 Task: Create a task  Create a new online platform for online language translation services , assign it to team member softage.2@softage.net in the project AtlasLine and update the status of the task to  On Track  , set the priority of the task to Low
Action: Mouse moved to (93, 67)
Screenshot: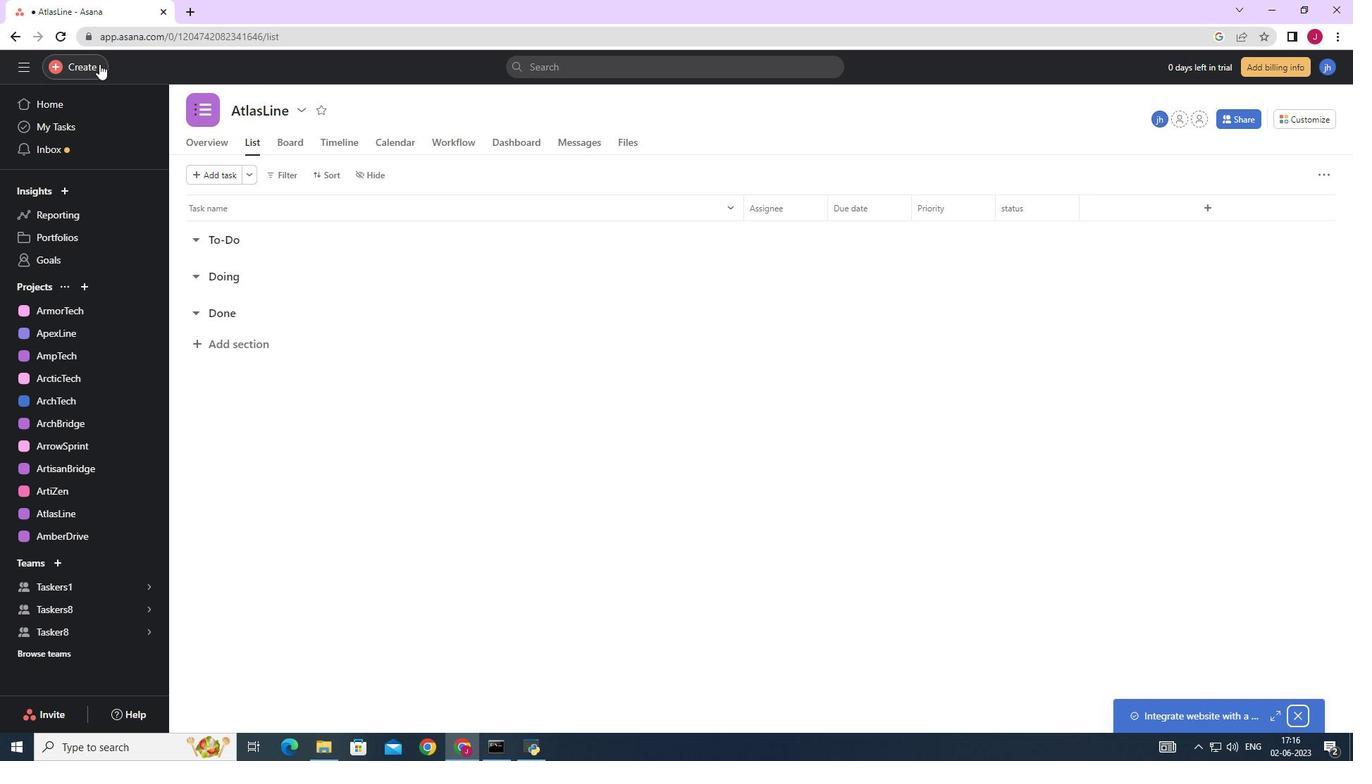 
Action: Mouse pressed left at (93, 67)
Screenshot: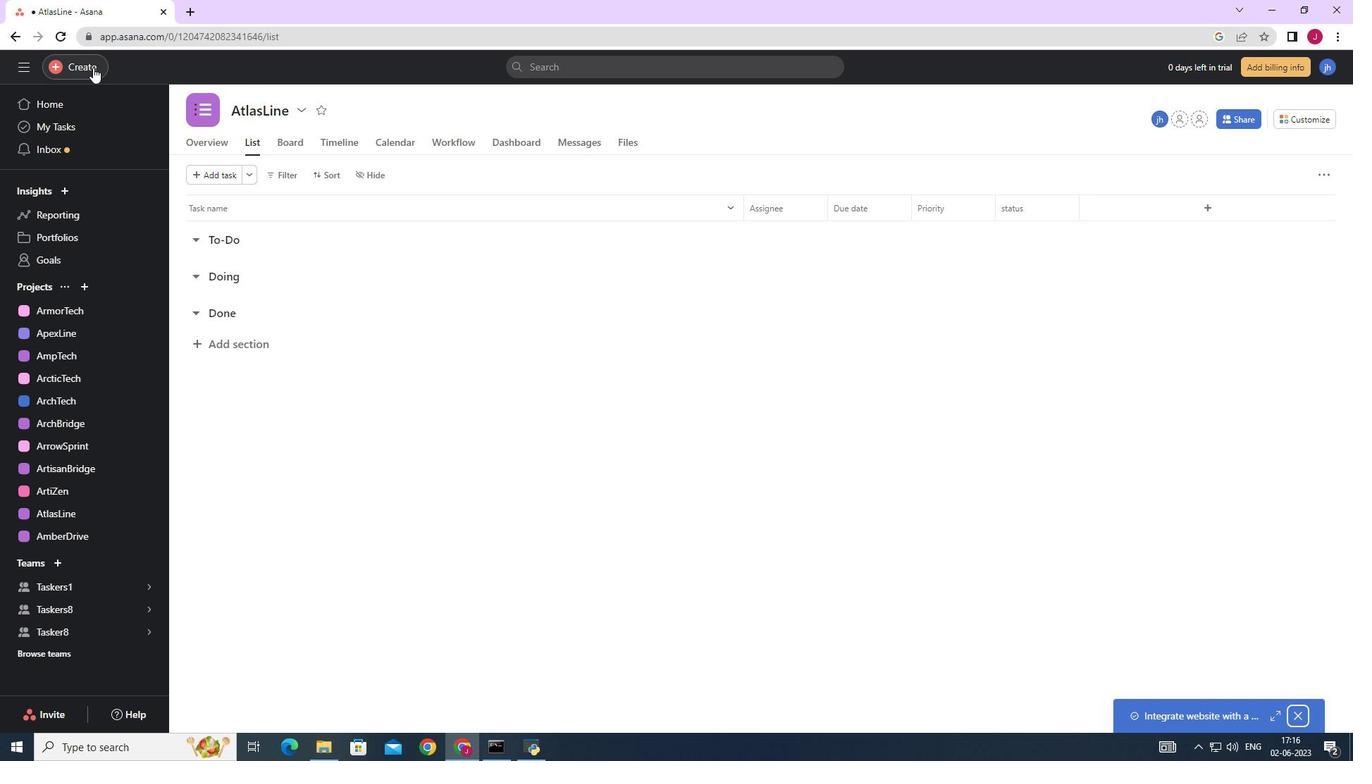
Action: Mouse moved to (181, 75)
Screenshot: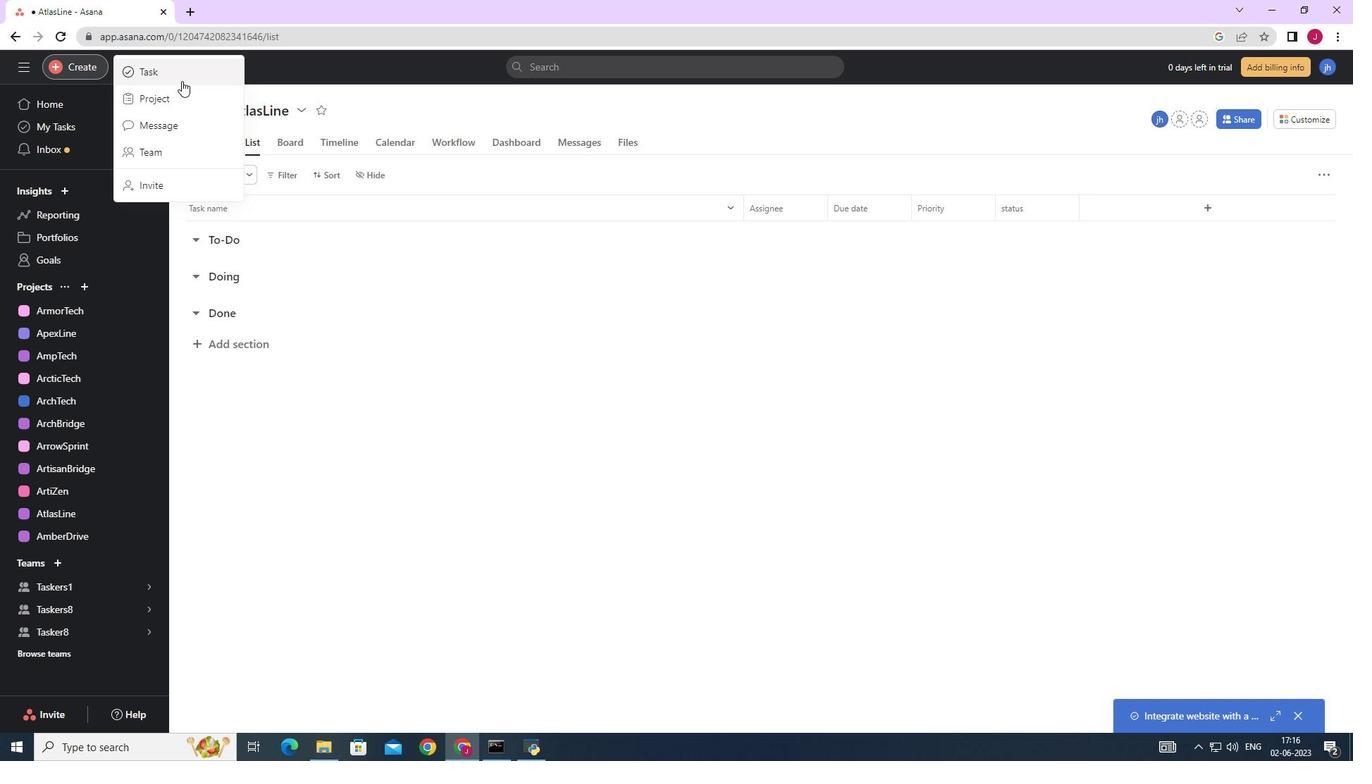 
Action: Mouse pressed left at (181, 75)
Screenshot: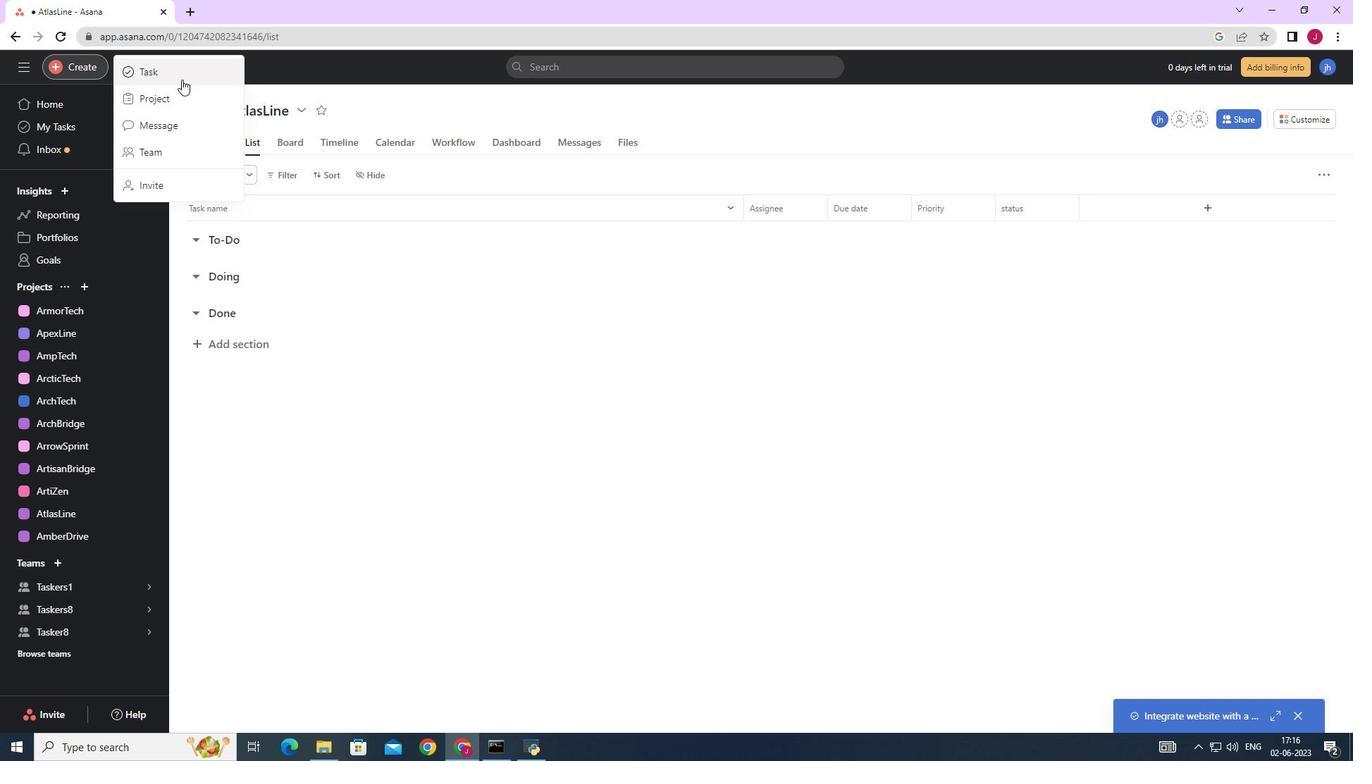 
Action: Mouse moved to (1104, 466)
Screenshot: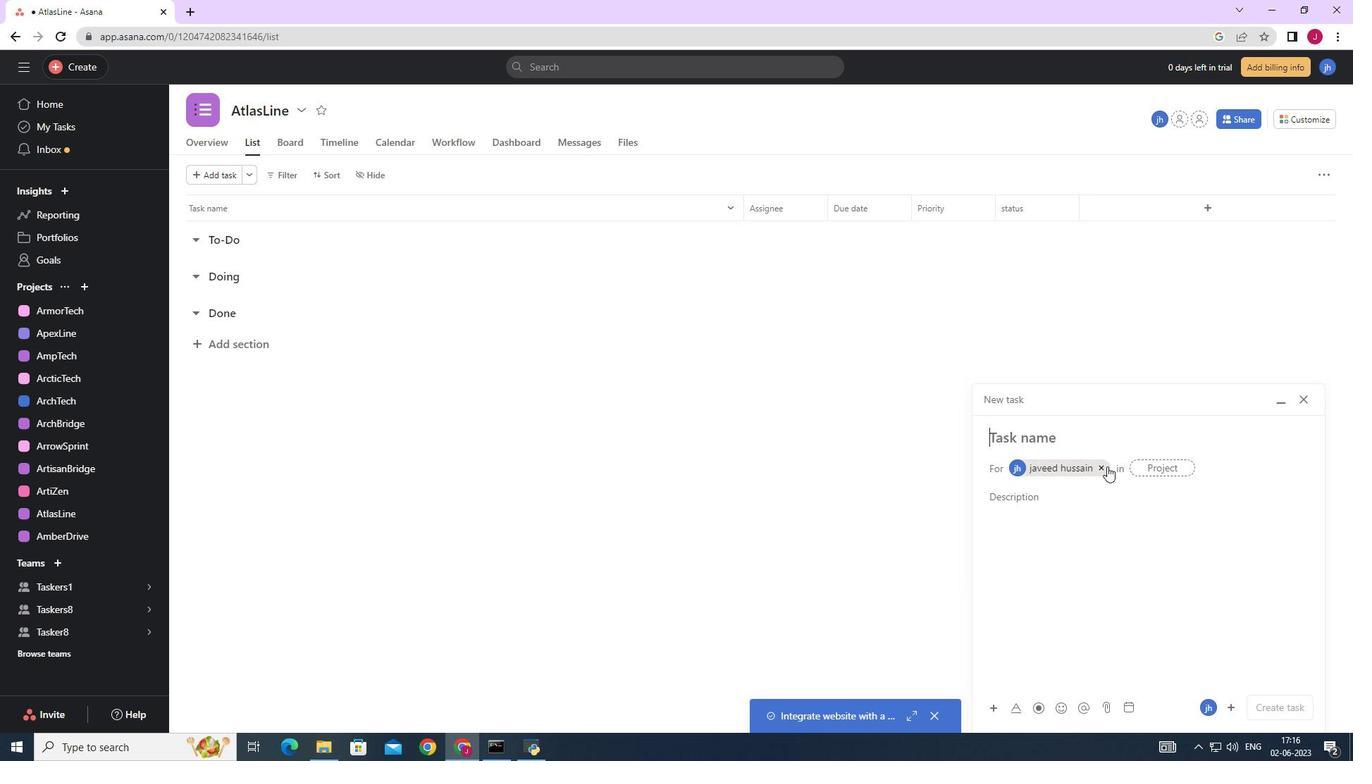 
Action: Mouse pressed left at (1104, 466)
Screenshot: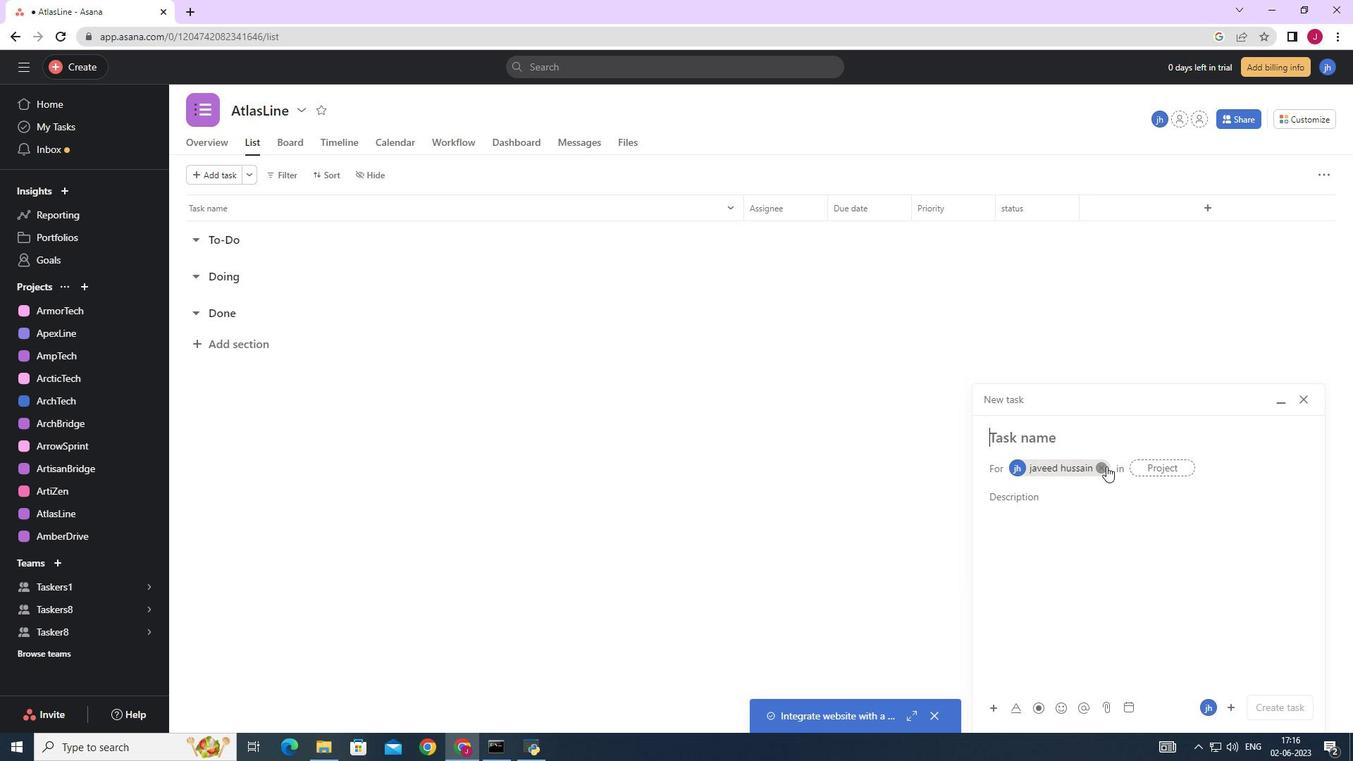 
Action: Mouse moved to (1061, 435)
Screenshot: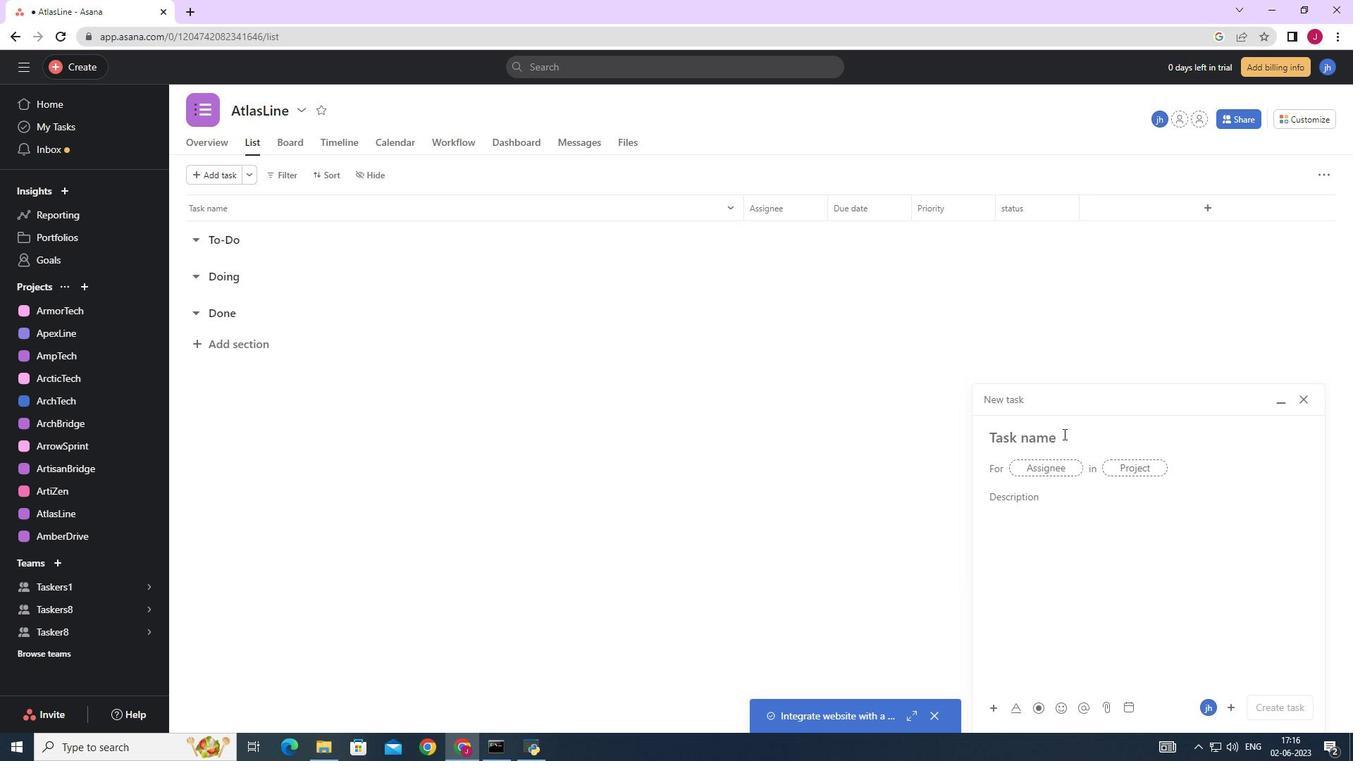
Action: Key pressed <Key.caps_lock>C<Key.caps_lock>reate<Key.space>a<Key.space>new<Key.space>online<Key.space>plag<Key.backspace>tform<Key.space>for<Key.space>online<Key.space>language<Key.space>translation<Key.space>servis<Key.backspace>ces
Screenshot: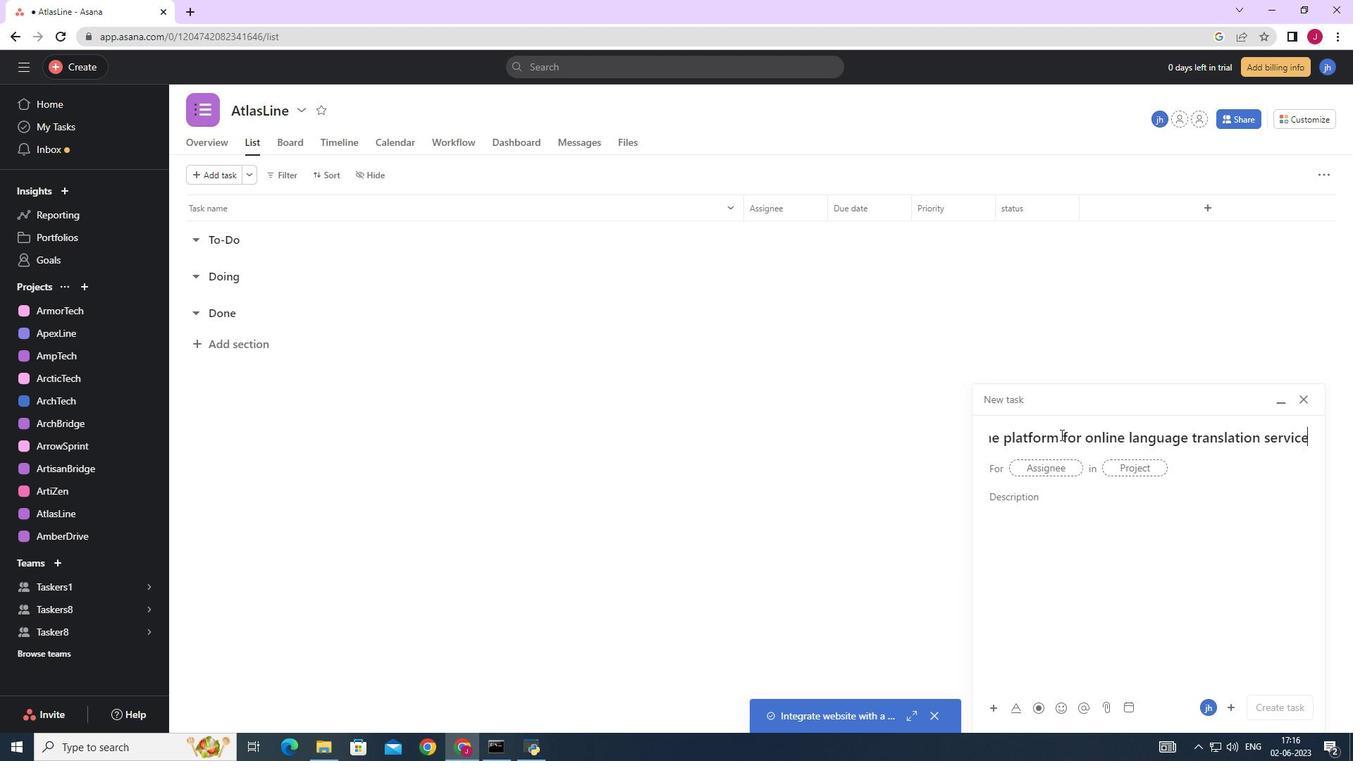 
Action: Mouse moved to (1048, 467)
Screenshot: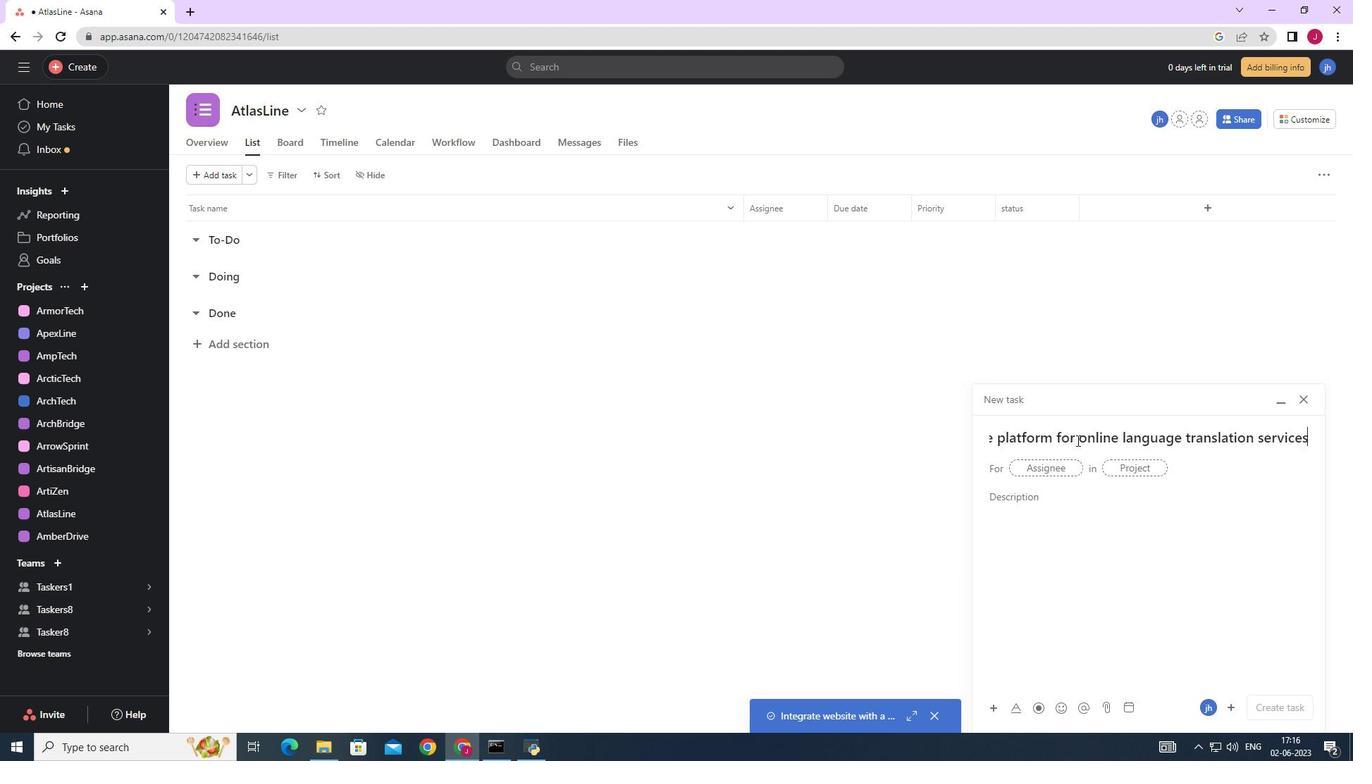 
Action: Mouse pressed left at (1048, 467)
Screenshot: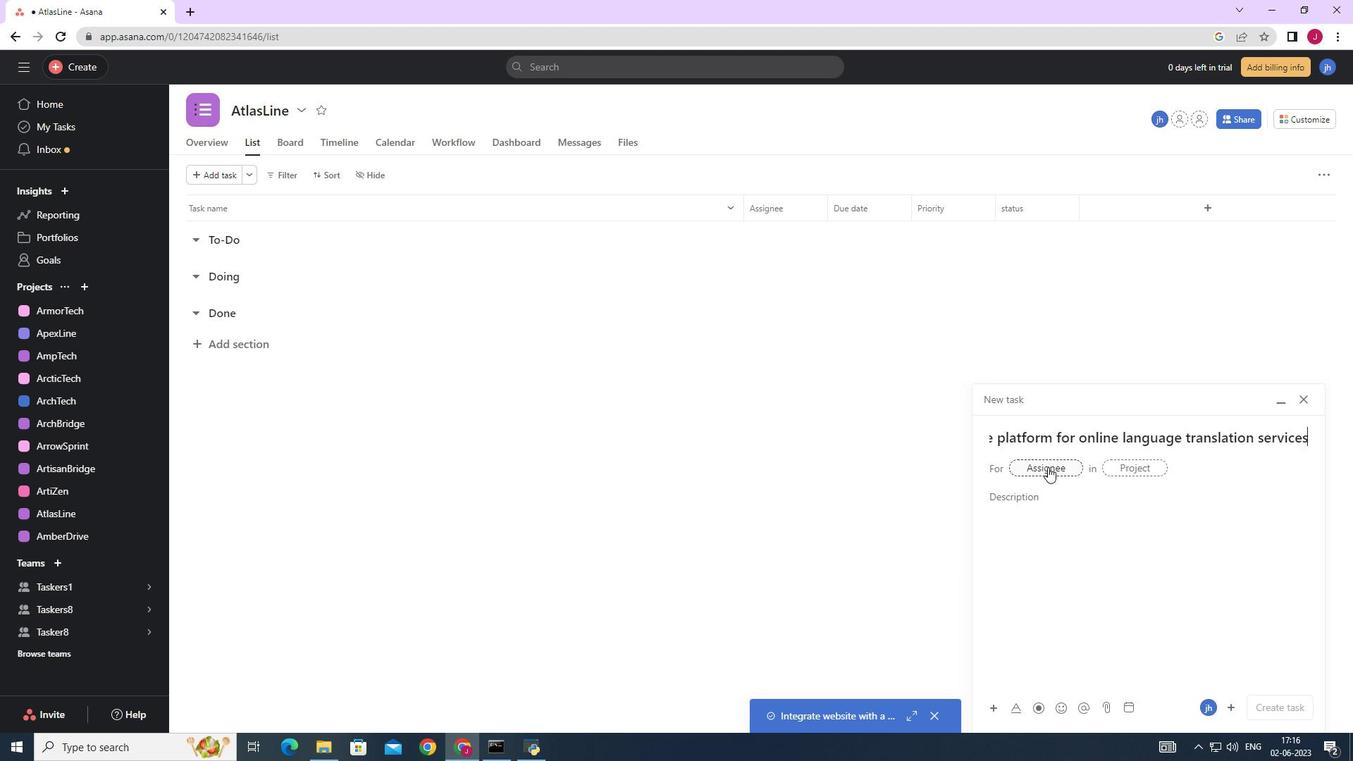 
Action: Key pressed softage.2
Screenshot: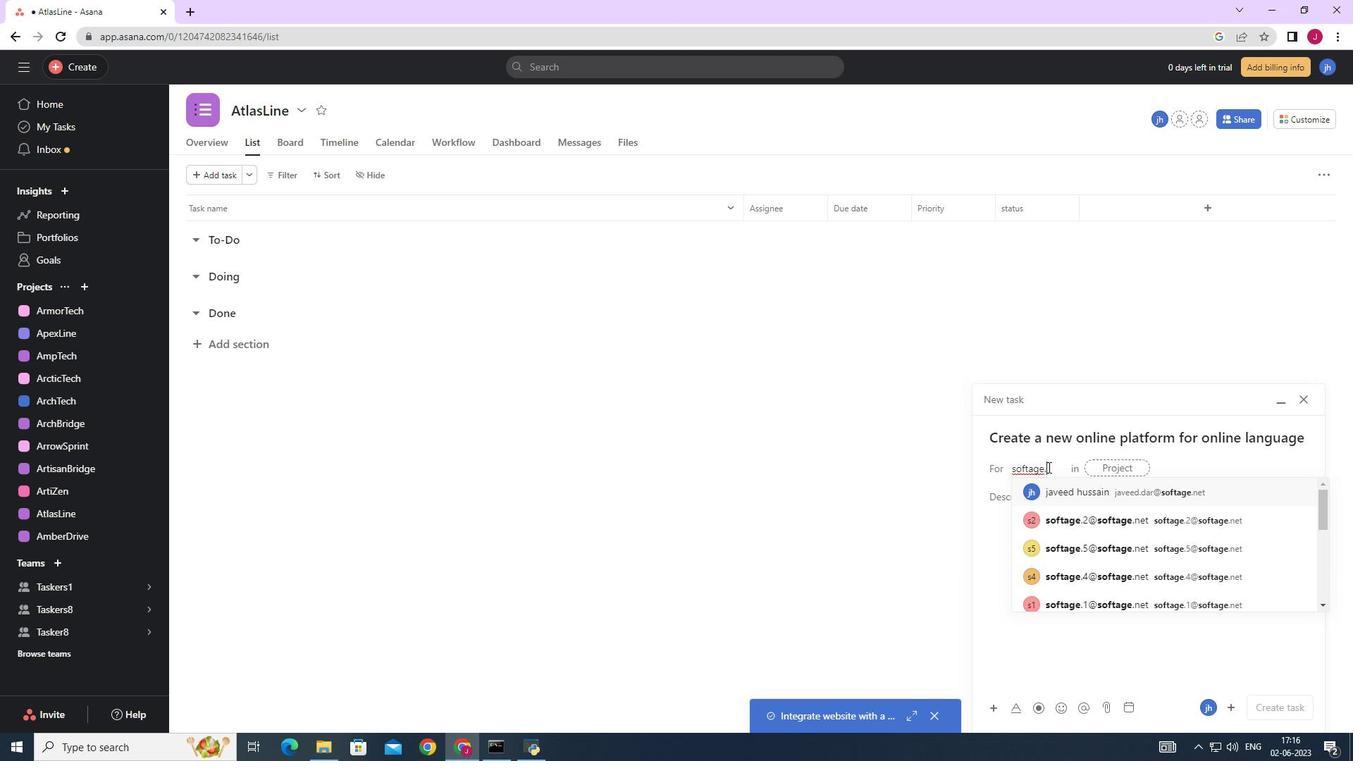 
Action: Mouse moved to (1065, 492)
Screenshot: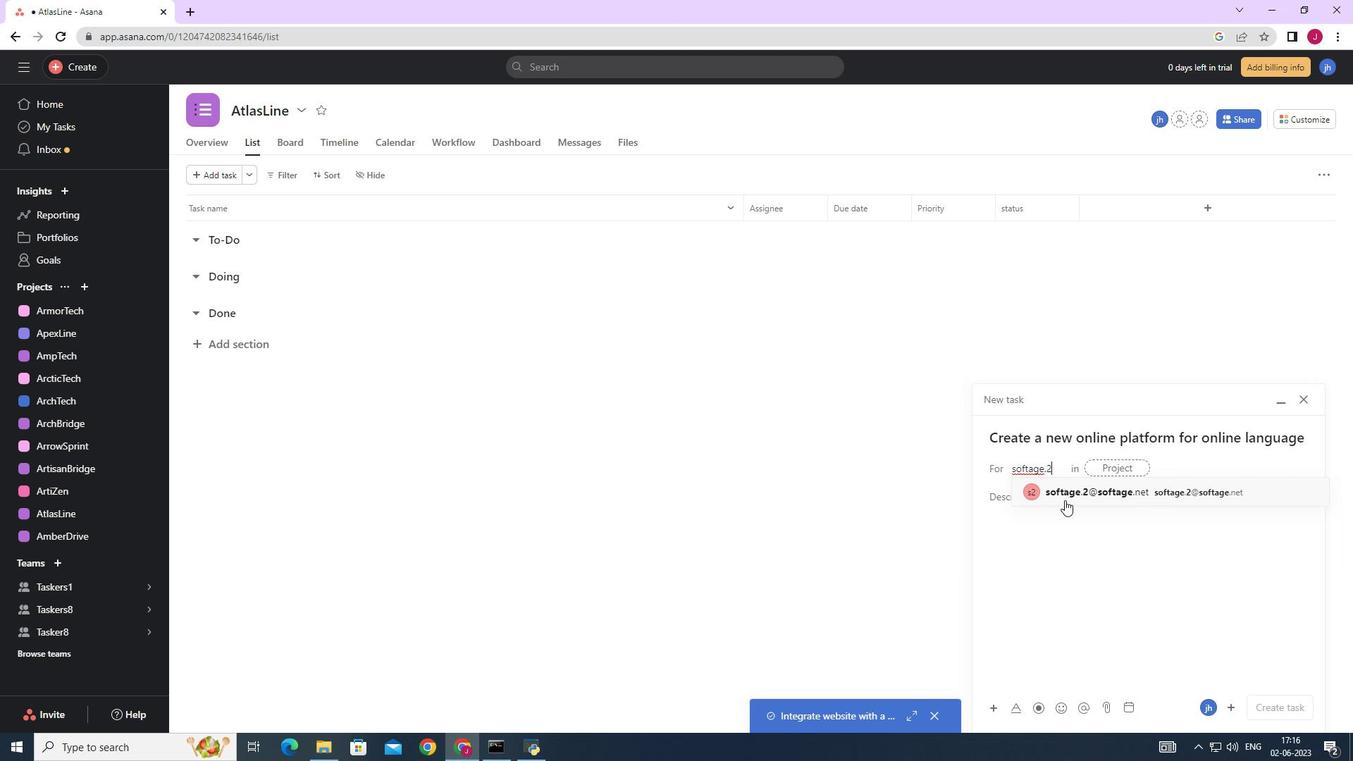 
Action: Mouse pressed left at (1065, 492)
Screenshot: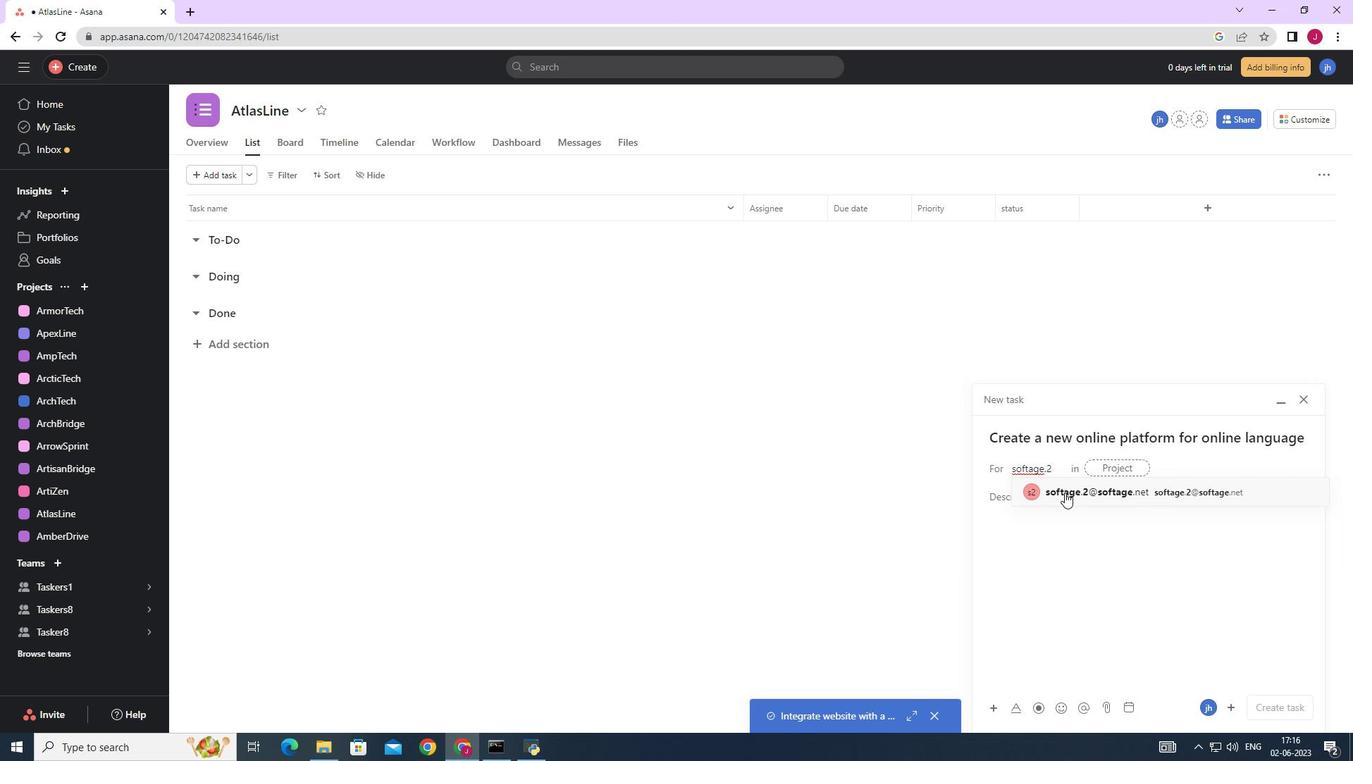 
Action: Mouse moved to (882, 487)
Screenshot: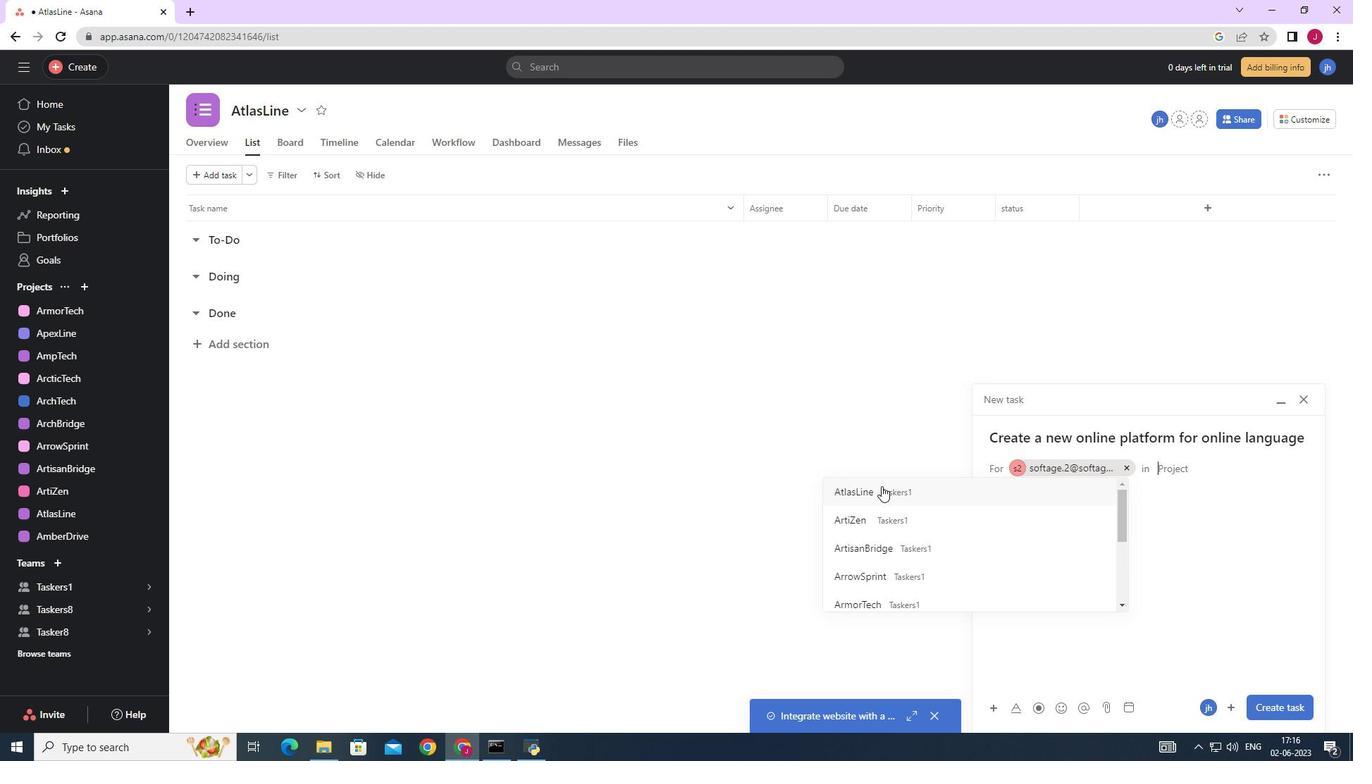 
Action: Mouse pressed left at (882, 487)
Screenshot: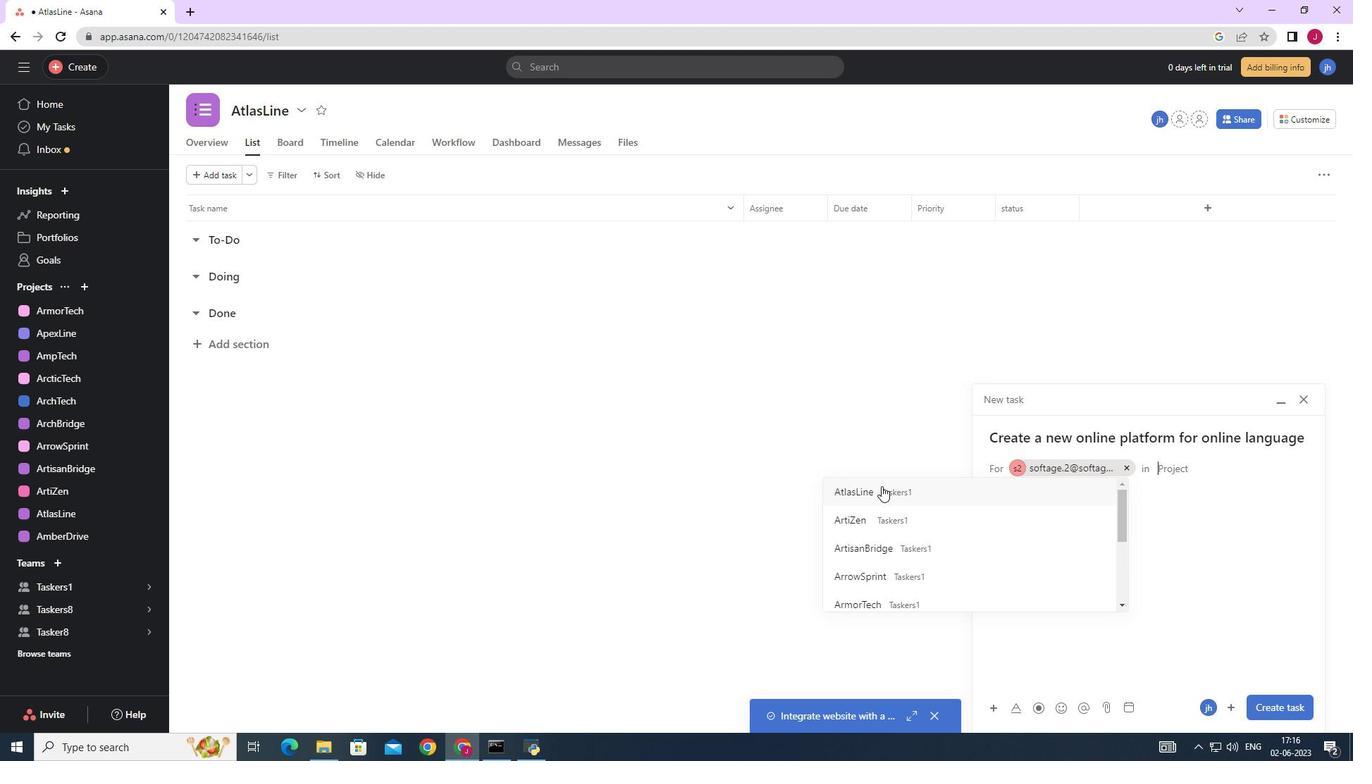
Action: Mouse moved to (1060, 499)
Screenshot: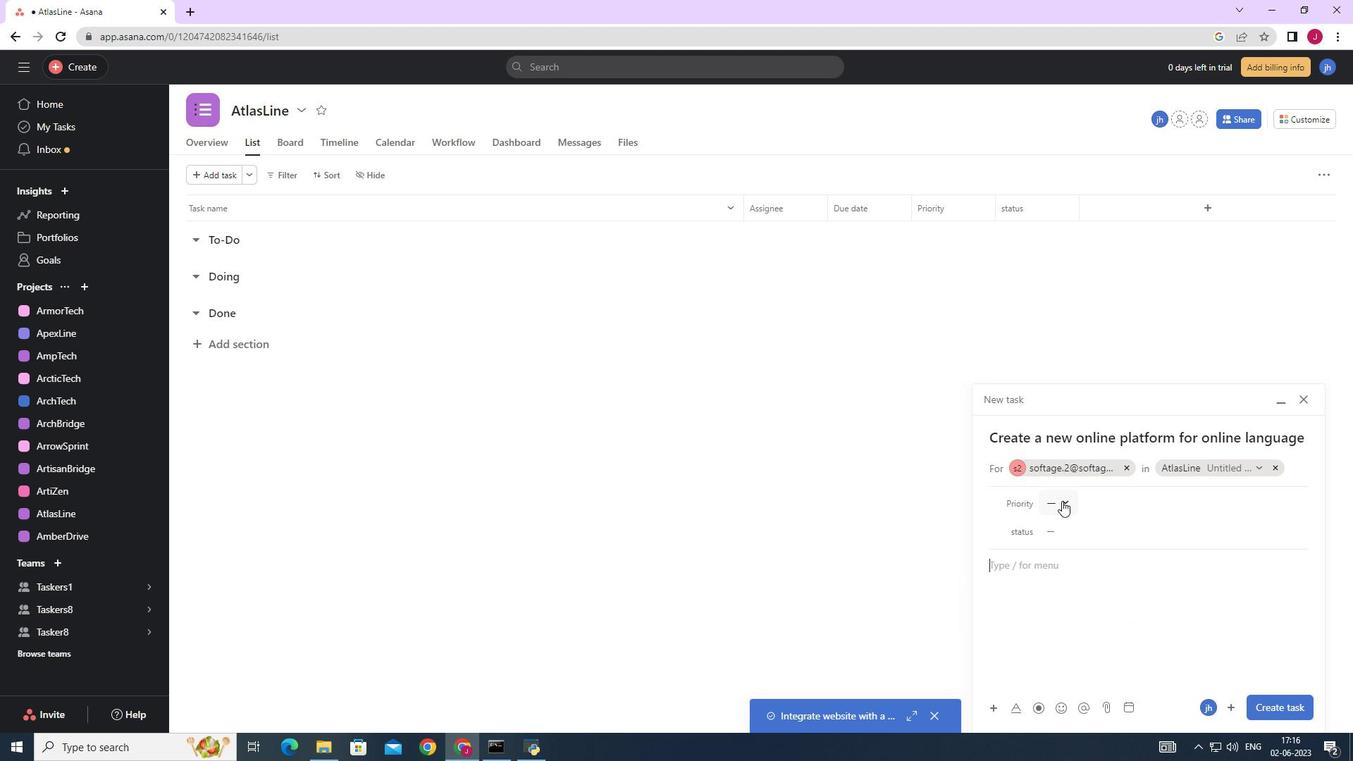 
Action: Mouse pressed left at (1060, 499)
Screenshot: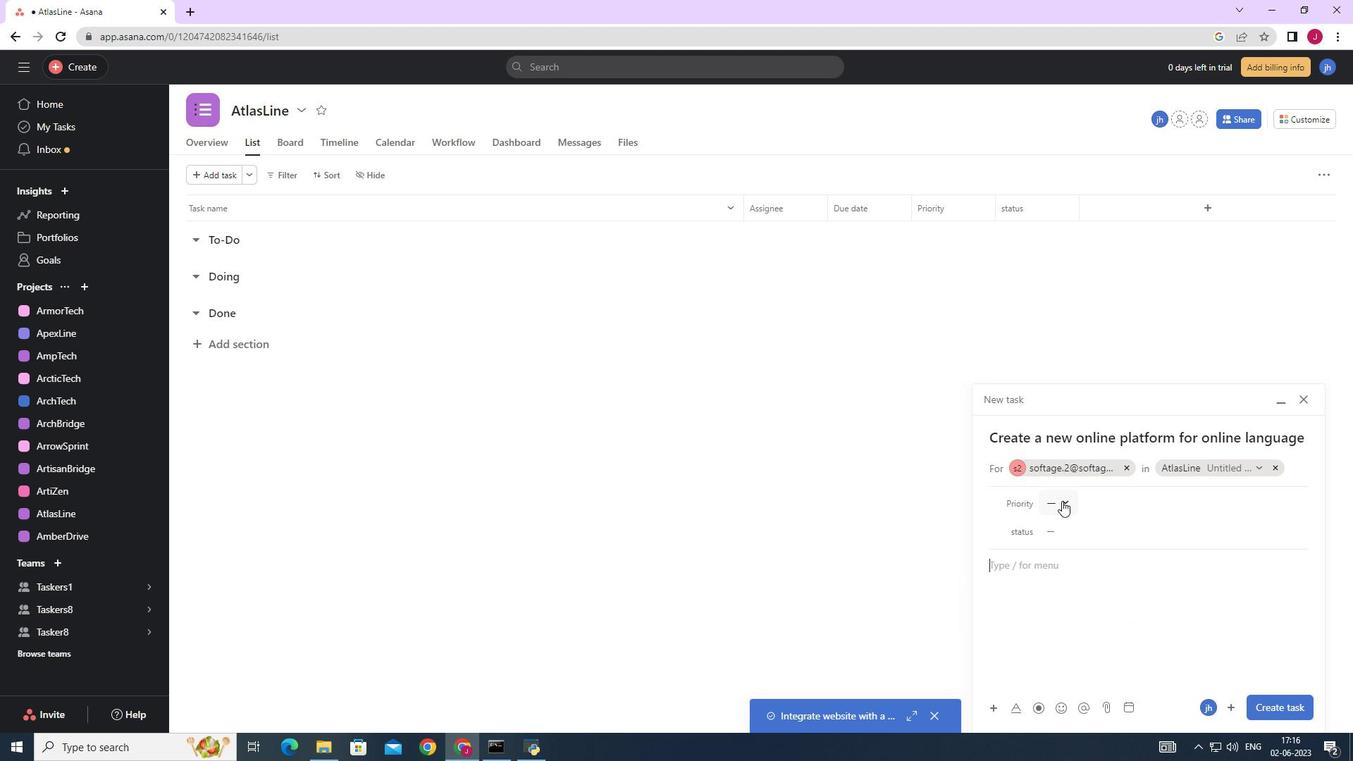 
Action: Mouse moved to (1088, 601)
Screenshot: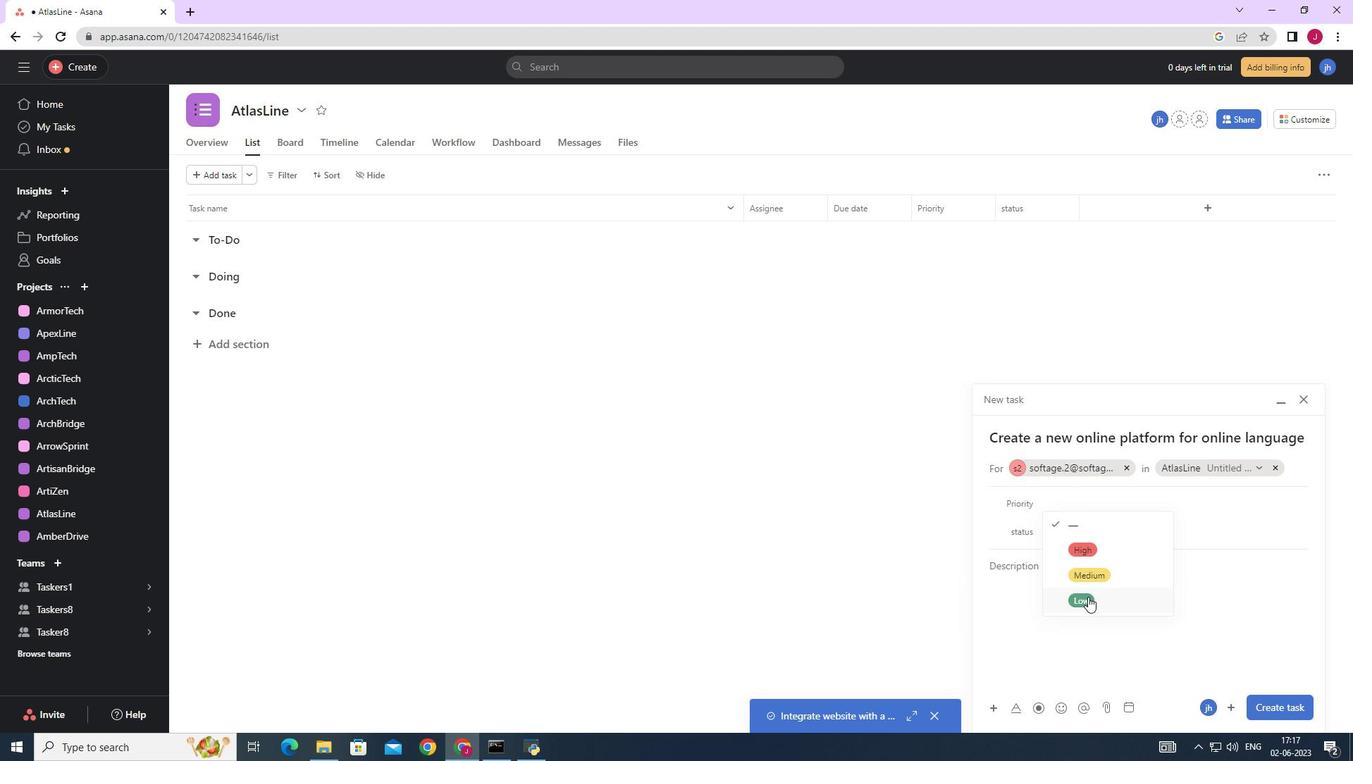 
Action: Mouse pressed left at (1088, 601)
Screenshot: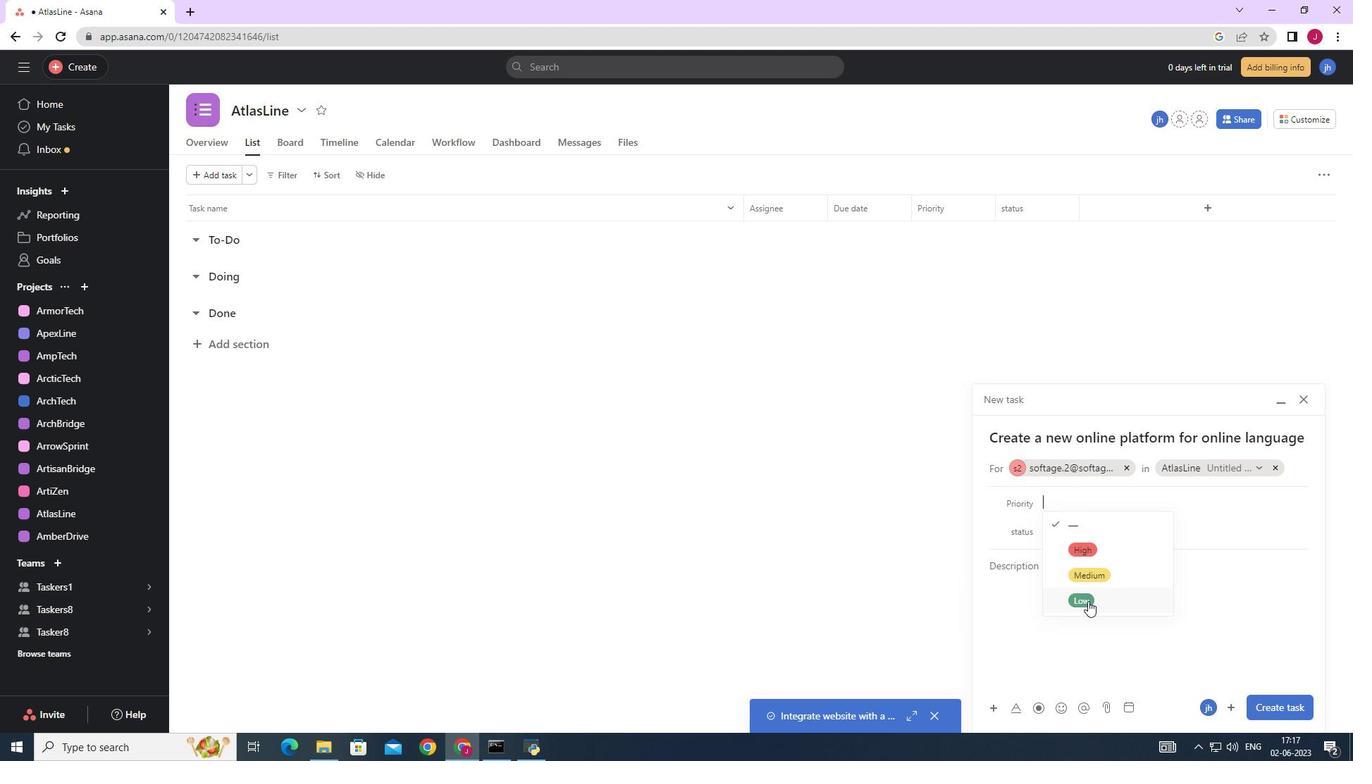 
Action: Mouse moved to (1071, 526)
Screenshot: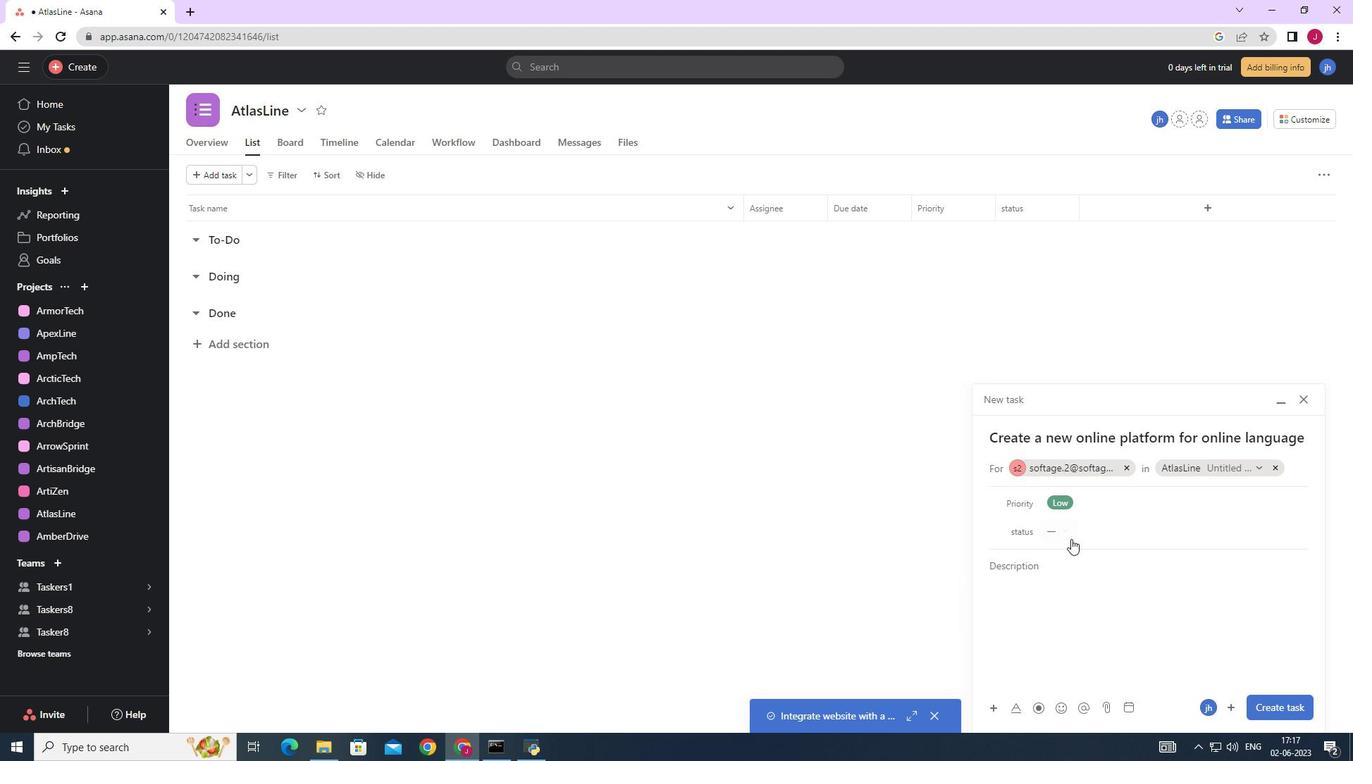 
Action: Mouse pressed left at (1071, 526)
Screenshot: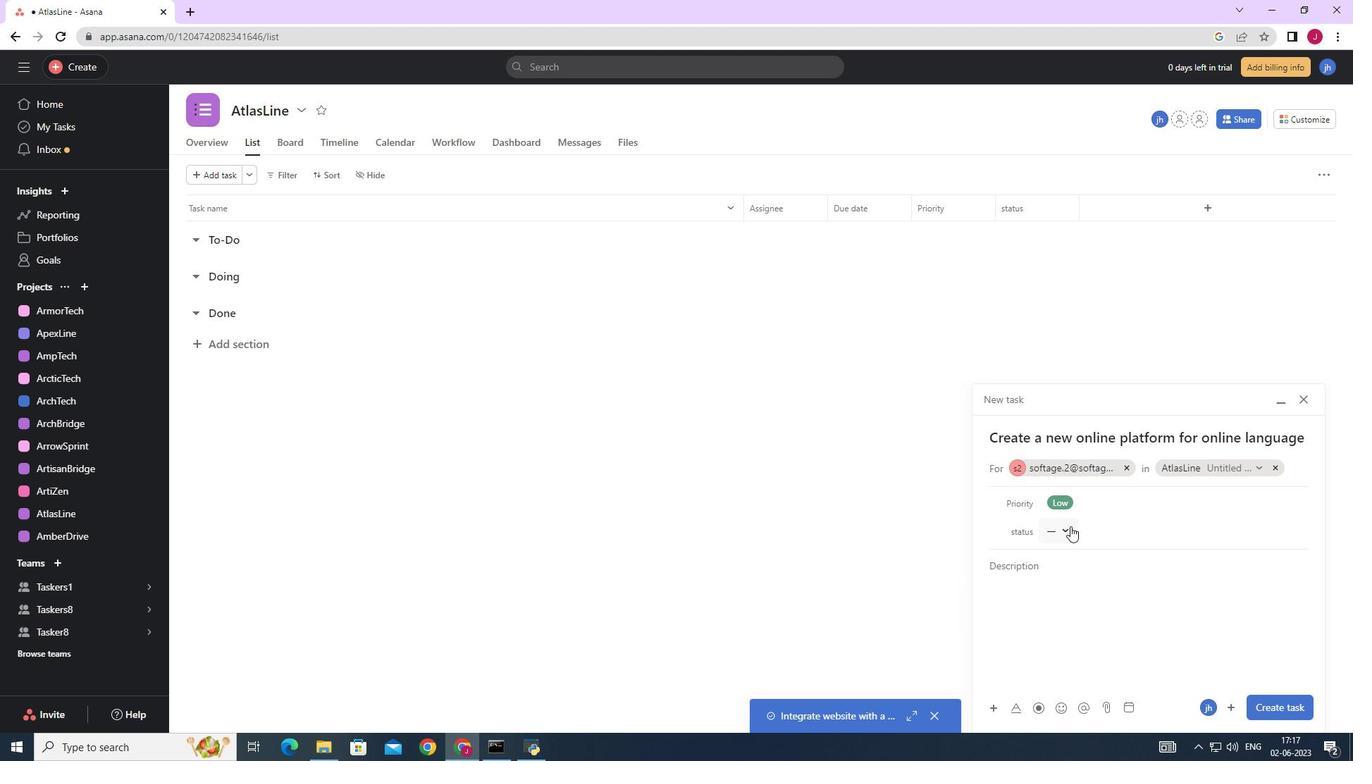 
Action: Mouse moved to (1091, 578)
Screenshot: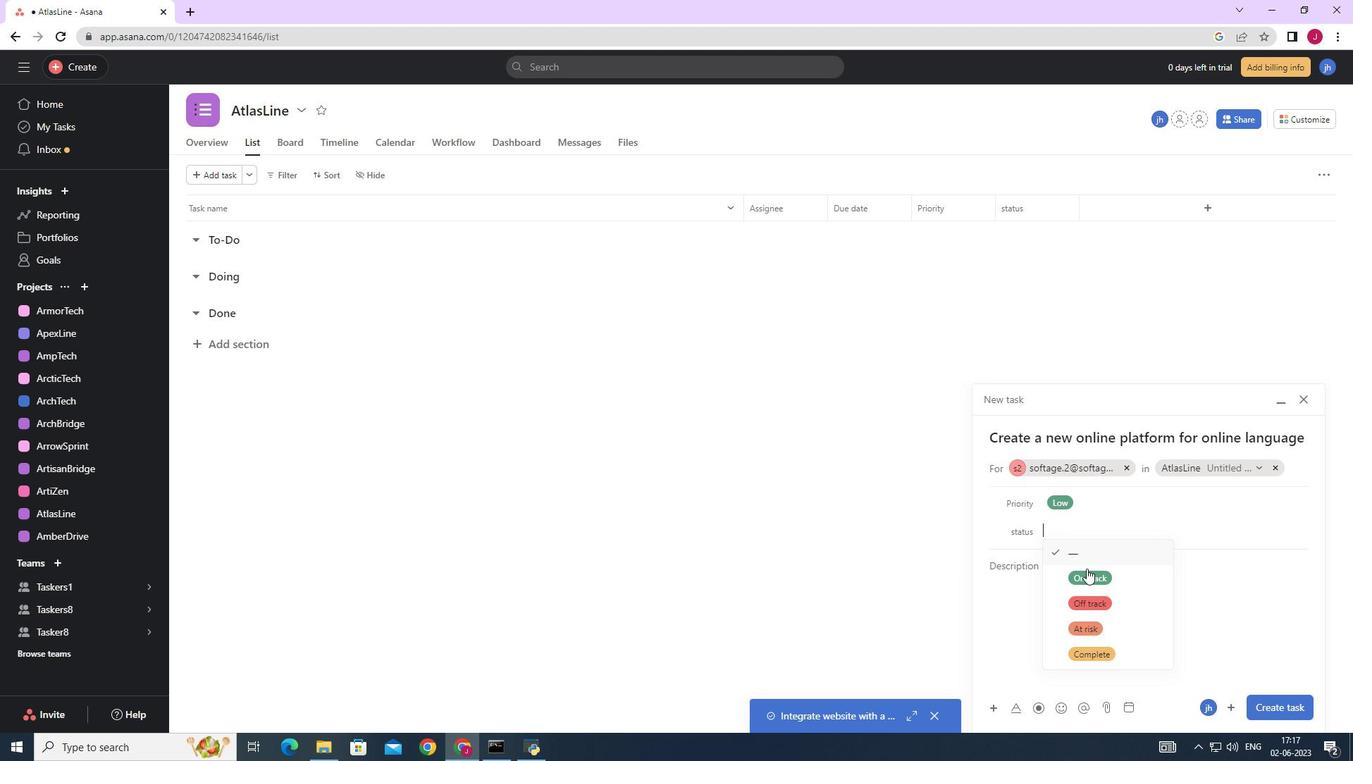 
Action: Mouse pressed left at (1091, 578)
Screenshot: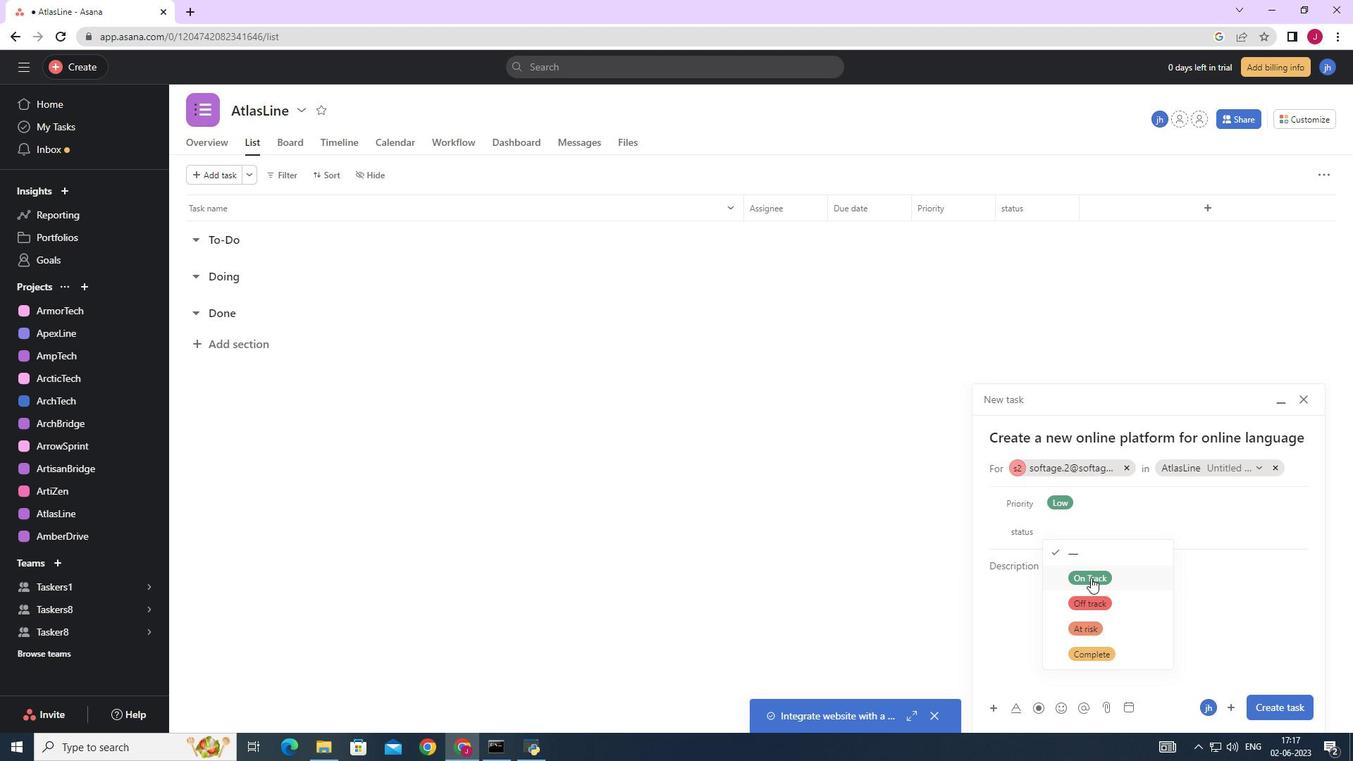 
Action: Mouse moved to (1284, 704)
Screenshot: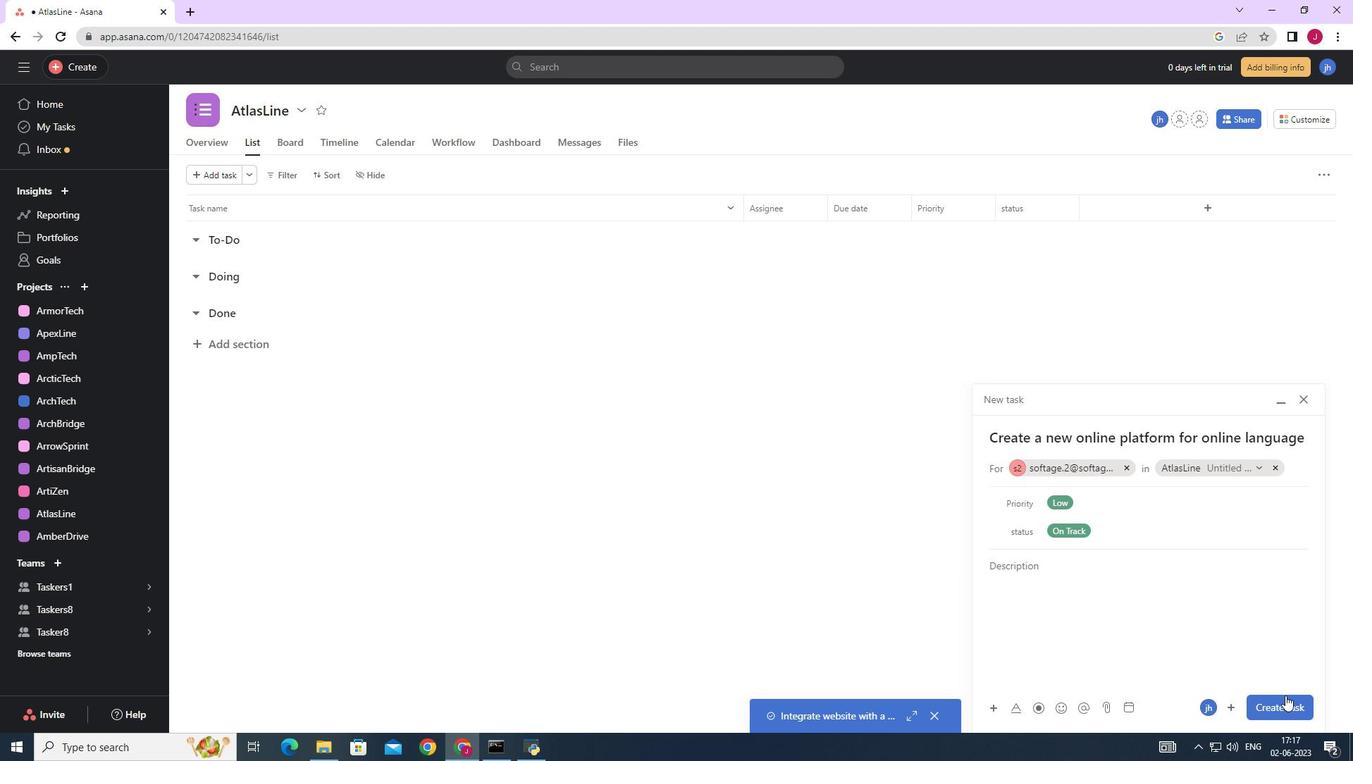 
Action: Mouse pressed left at (1284, 704)
Screenshot: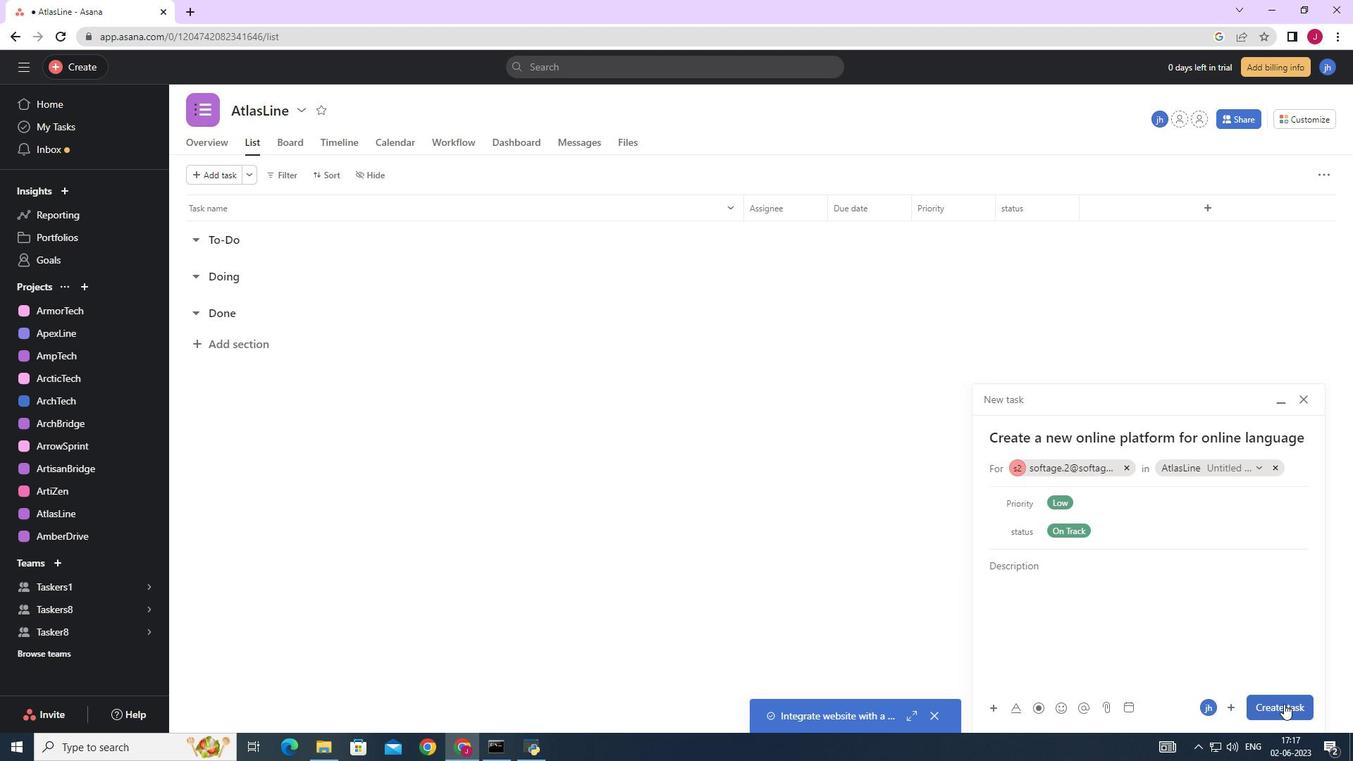 
Action: Mouse moved to (1279, 698)
Screenshot: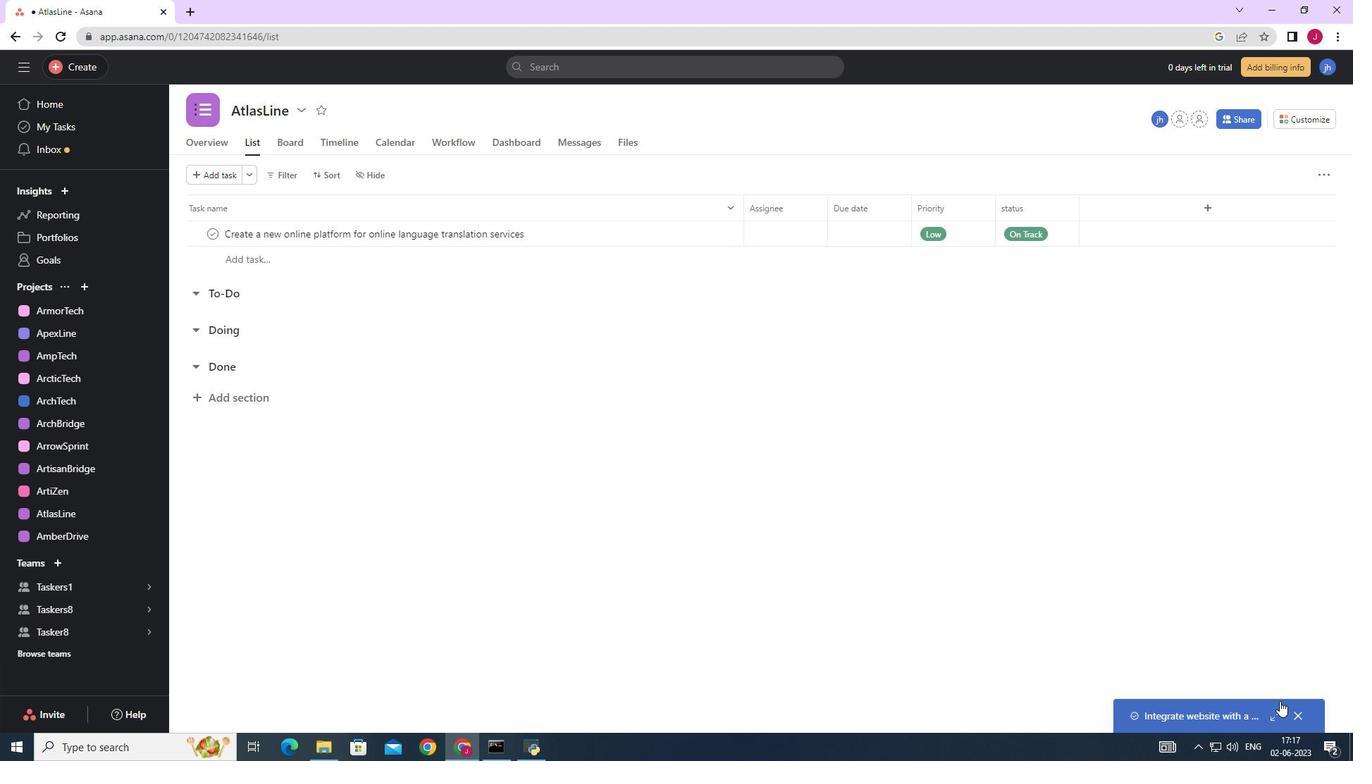 
